 Task: Create New Customer with Customer Name: Catering by Delhi6 Indian Kitchen & Bar, Billing Address Line1: 314 Lake Floyd Circle, Billing Address Line2:  Hockessin, Billing Address Line3:  Delaware 19707
Action: Mouse moved to (153, 26)
Screenshot: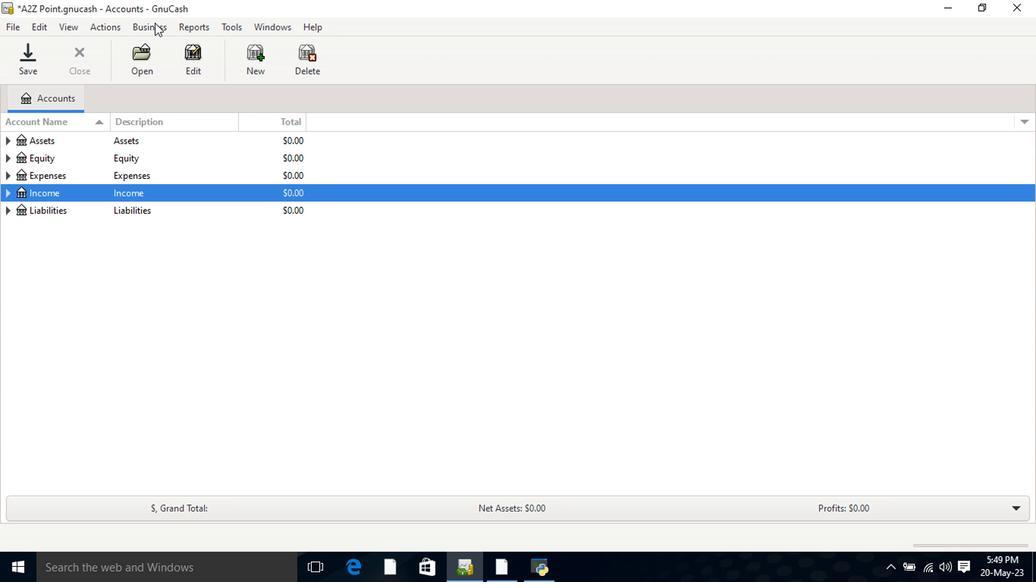 
Action: Mouse pressed left at (153, 26)
Screenshot: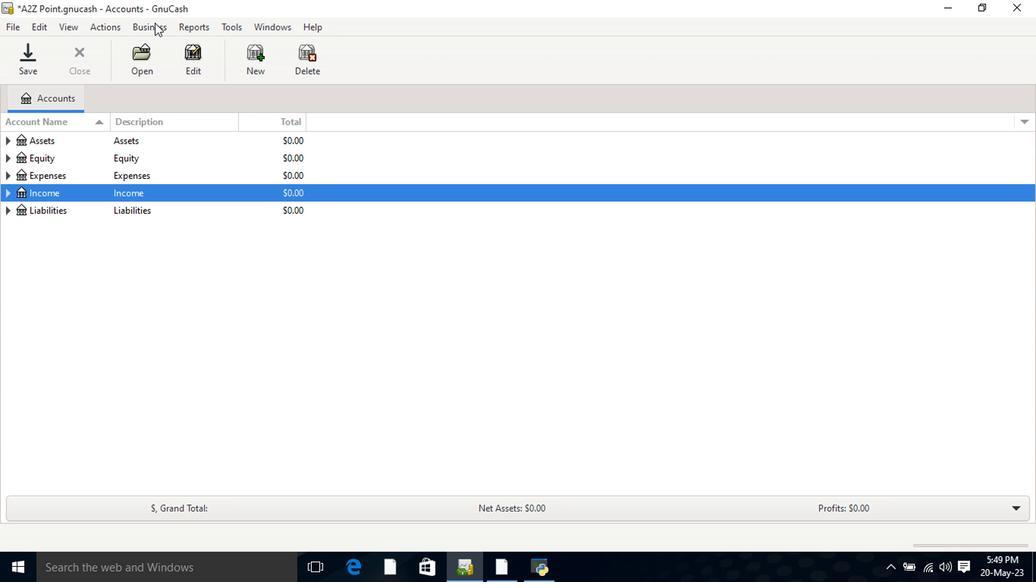 
Action: Mouse moved to (175, 45)
Screenshot: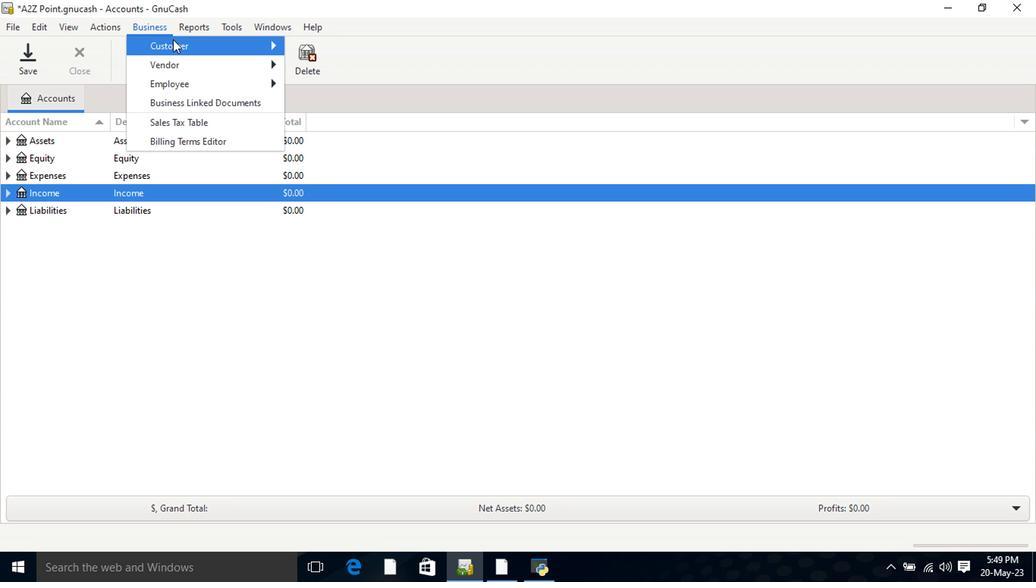 
Action: Mouse pressed left at (175, 45)
Screenshot: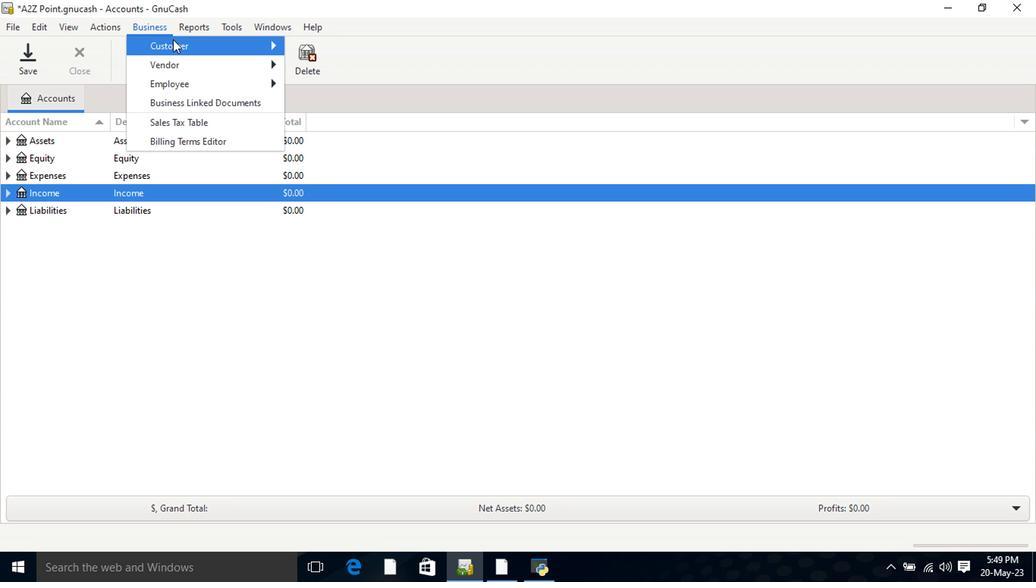 
Action: Mouse moved to (324, 68)
Screenshot: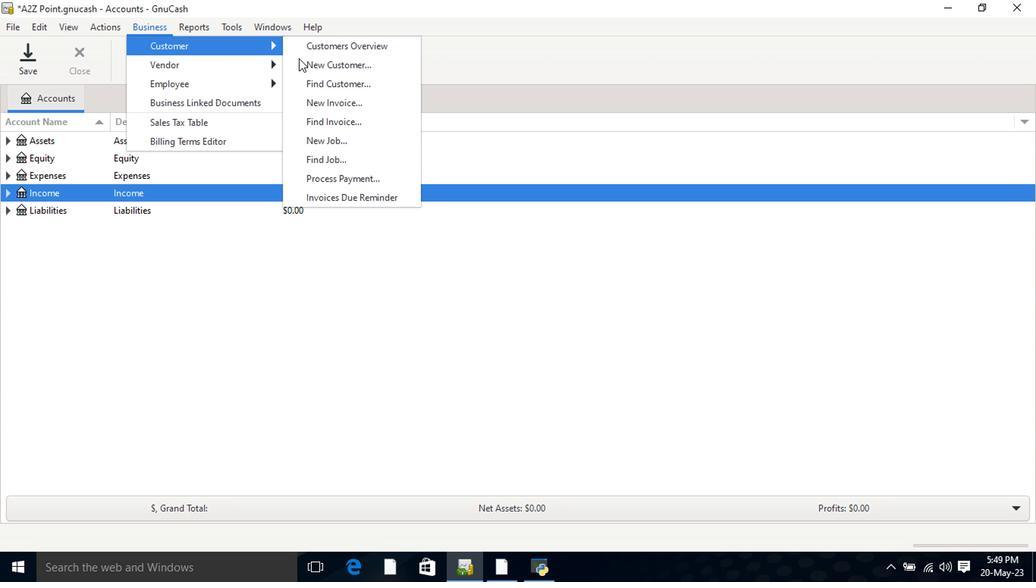
Action: Mouse pressed left at (324, 68)
Screenshot: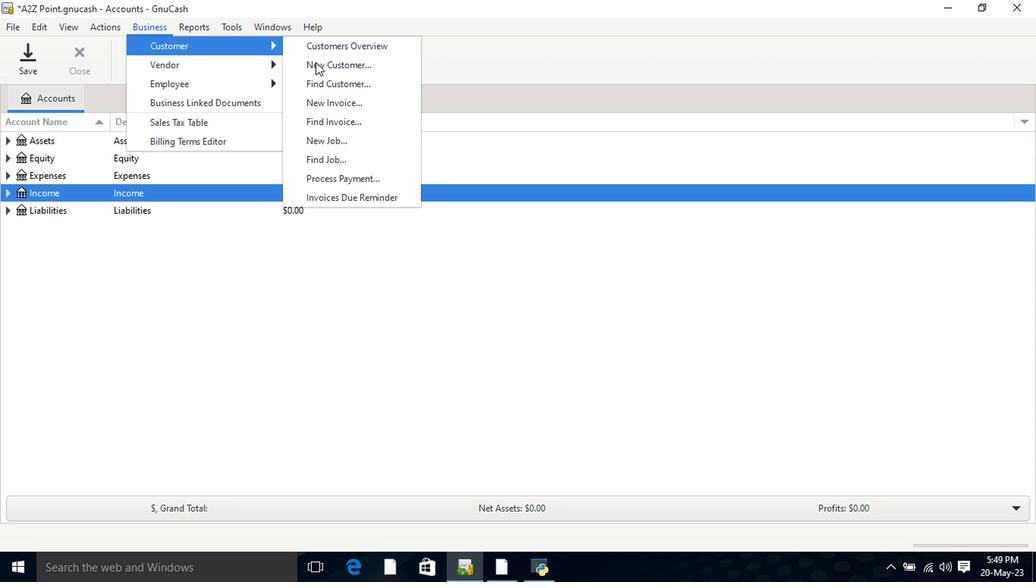 
Action: Mouse moved to (384, 127)
Screenshot: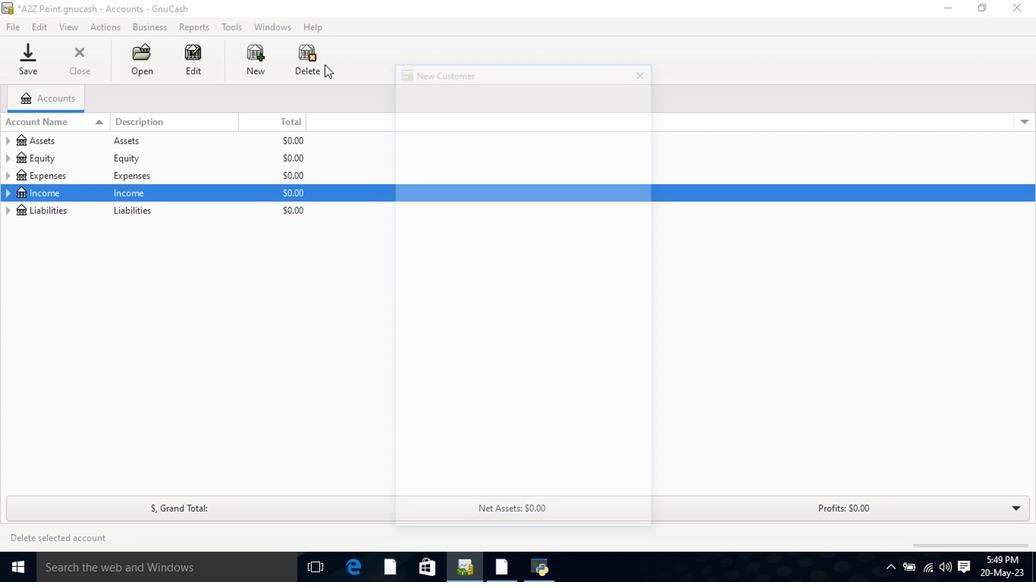 
Action: Key pressed <Key.shift>Catering<Key.space><Key.shift>by<Key.space><Key.shift>Delhi6<Key.space><Key.shift>Inia<Key.space><Key.shift><Key.backspace>n<Key.space><Key.shift>Kitchen<Key.space><Key.shift>&<Key.space><Key.shift>Bar<Key.tab><Key.tab><Key.tab>314<Key.space><Key.shift>Lake<Key.space><Key.shift>Floyd<Key.space><Key.shift>Circle<Key.tab><Key.shift>hock<Key.tab><Key.shift>del<Key.tab>
Screenshot: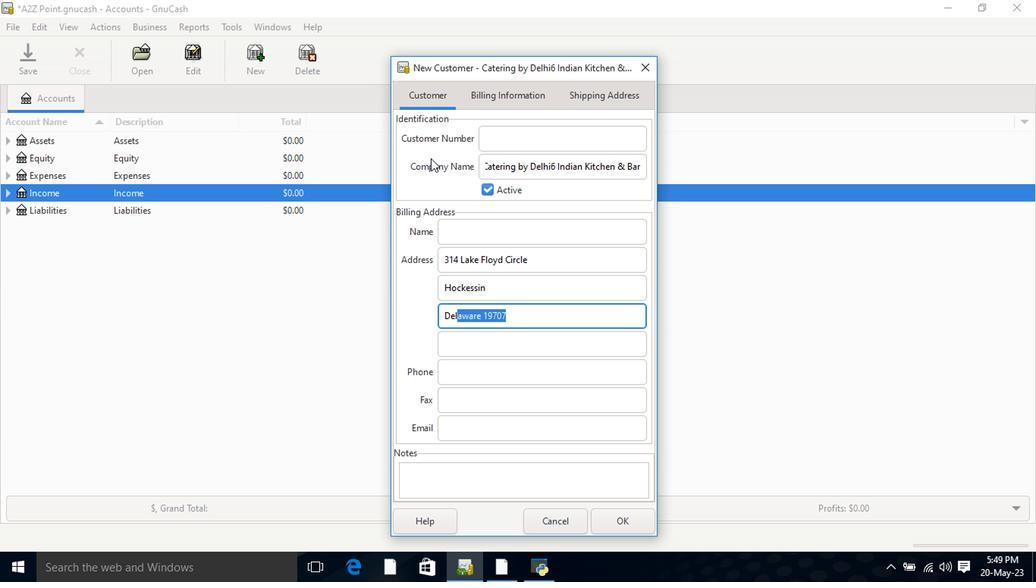 
Action: Mouse moved to (608, 524)
Screenshot: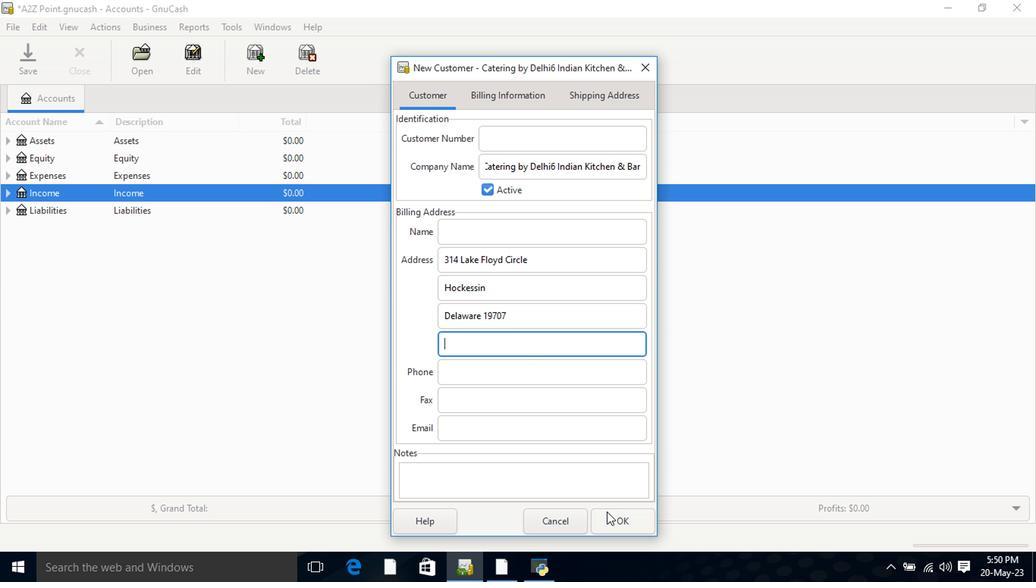 
Action: Mouse pressed left at (608, 524)
Screenshot: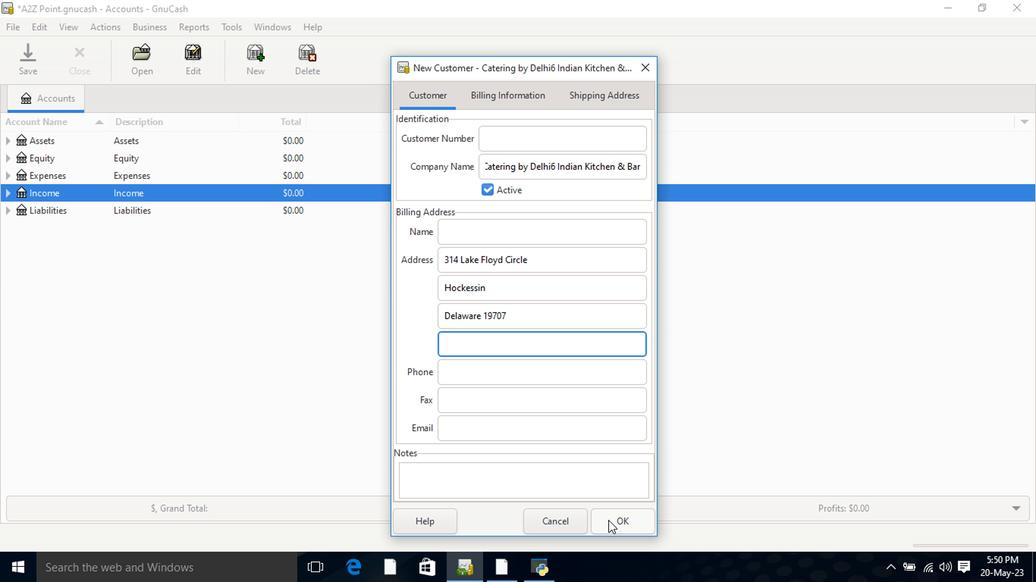 
